 Task: Add title only from toolbar panel.
Action: Mouse moved to (40, 102)
Screenshot: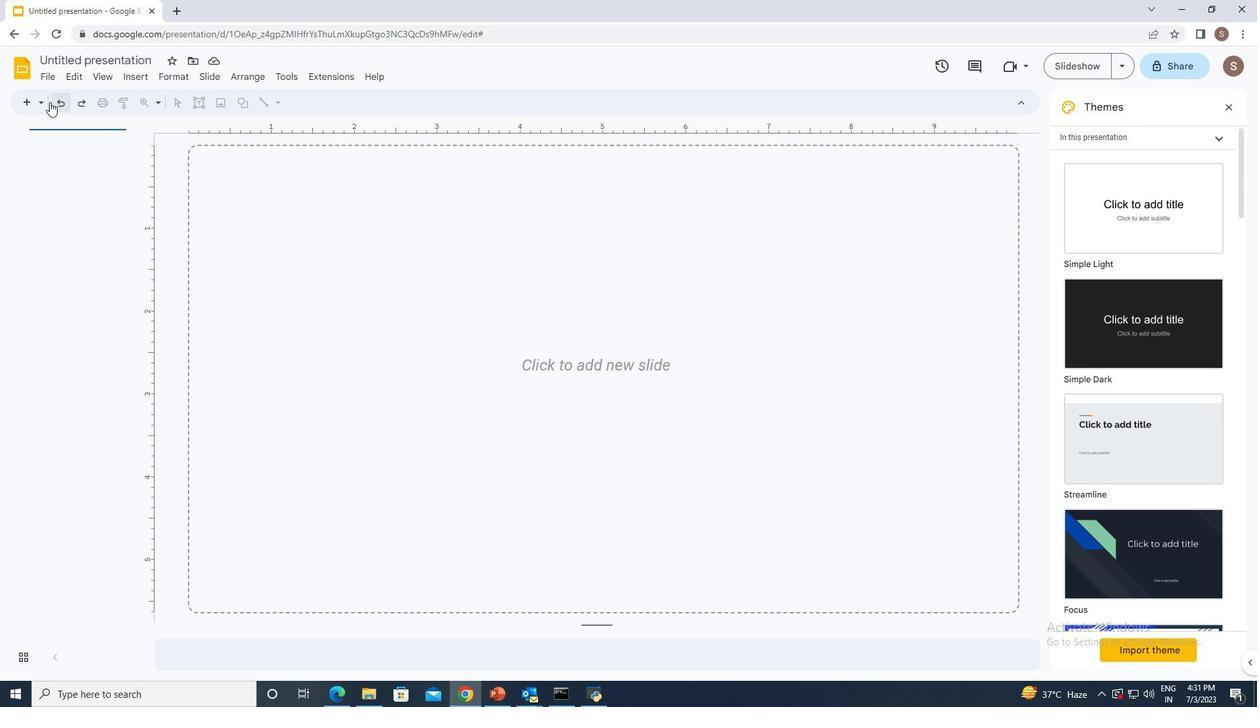 
Action: Mouse pressed left at (40, 102)
Screenshot: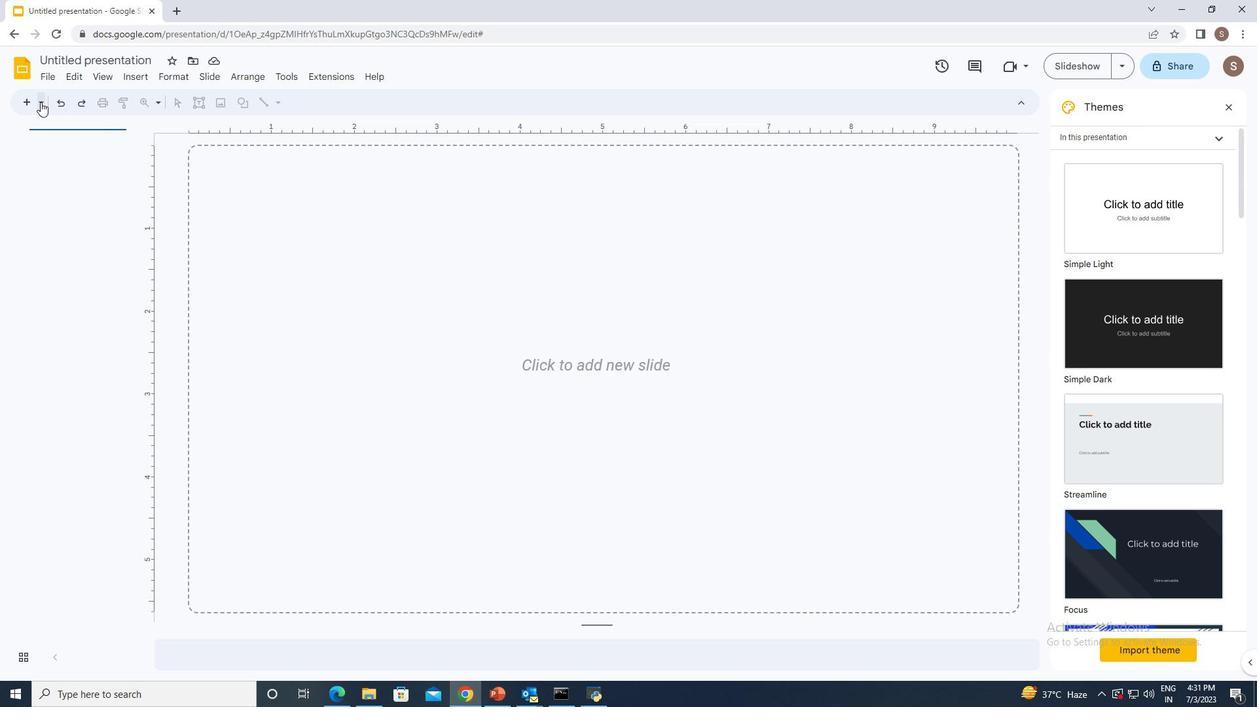 
Action: Mouse moved to (151, 213)
Screenshot: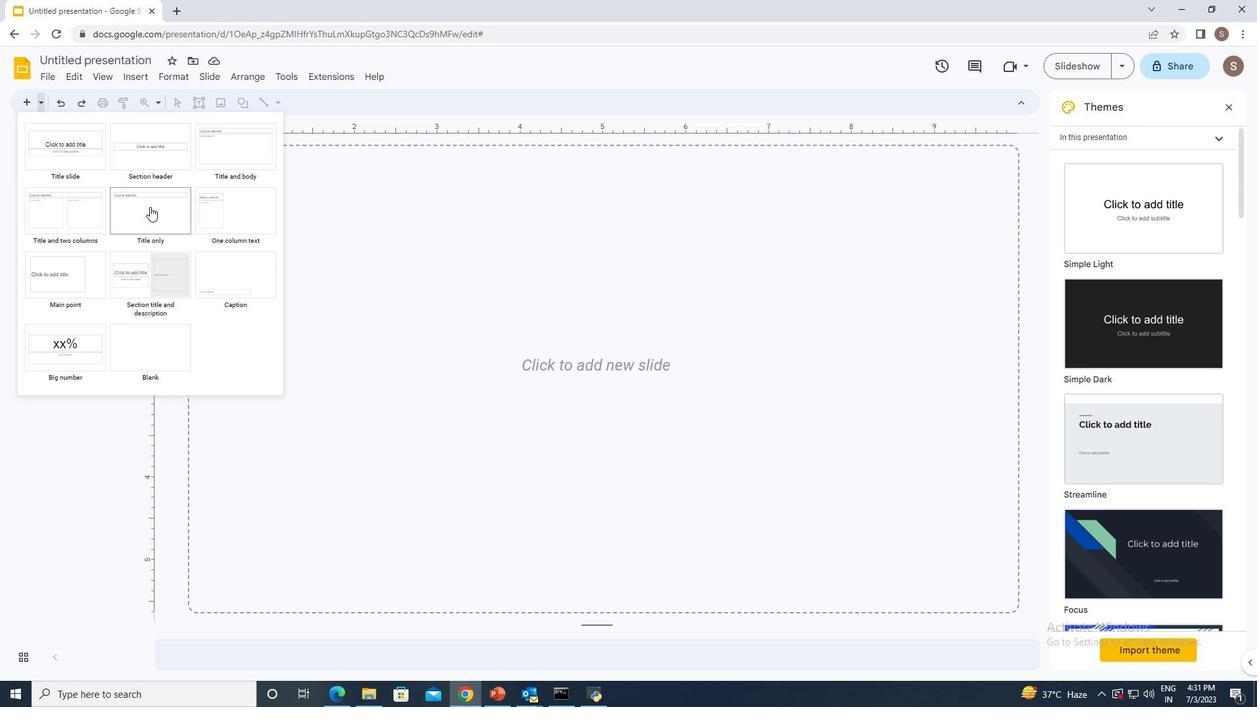 
Action: Mouse pressed left at (151, 213)
Screenshot: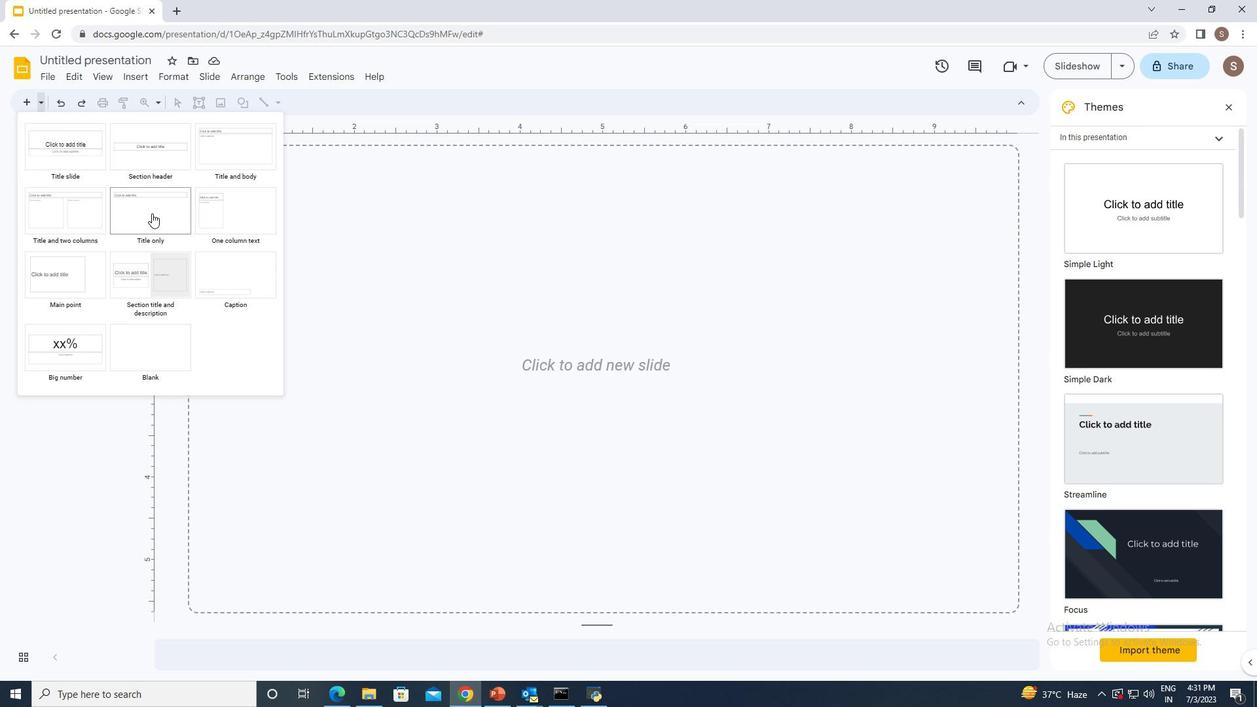 
Action: Mouse moved to (318, 367)
Screenshot: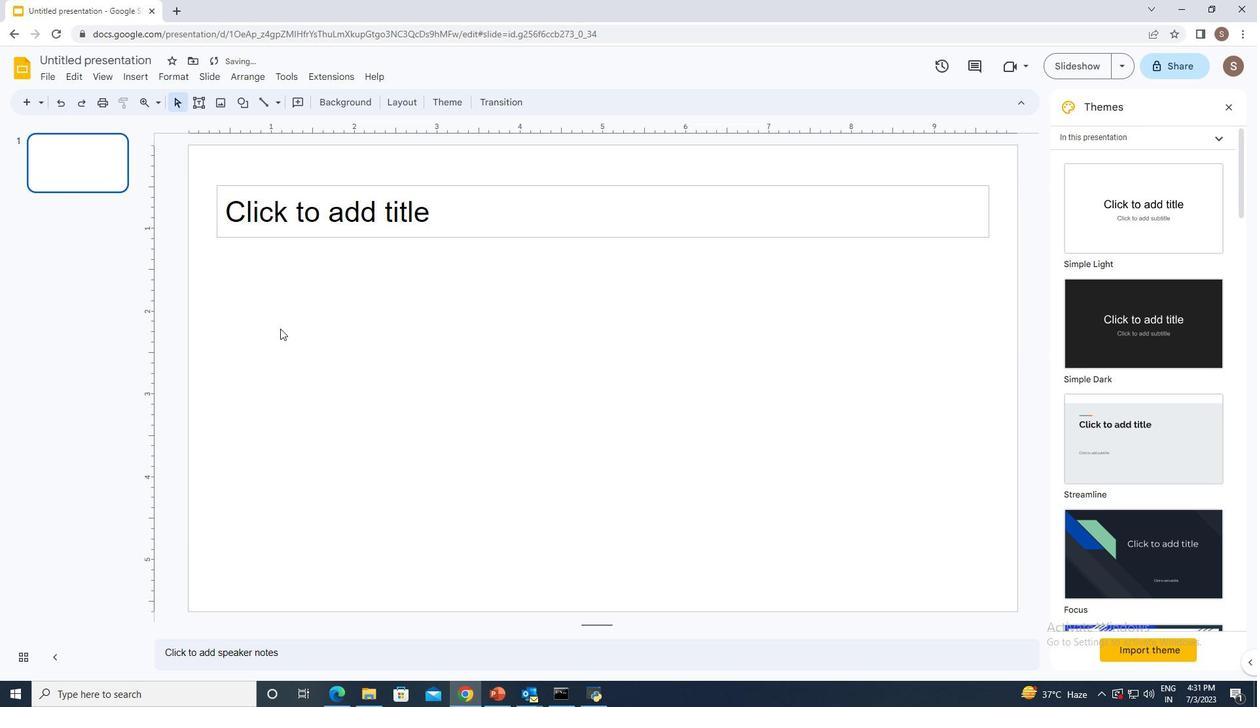 
